 Task: Implement the Voronoi diagram algorithm for a set of points in 3D space.
Action: Mouse moved to (109, 61)
Screenshot: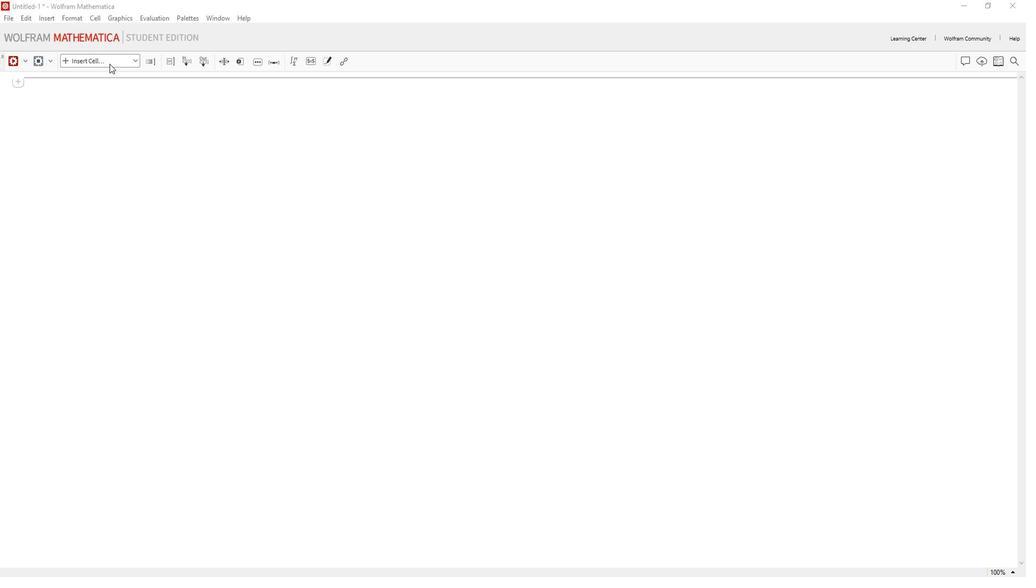 
Action: Mouse pressed left at (109, 61)
Screenshot: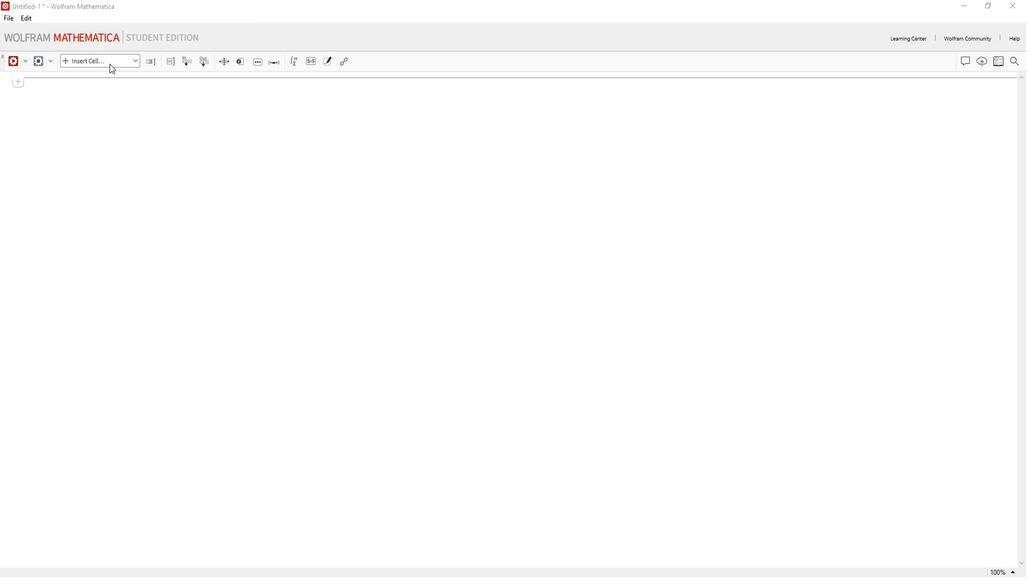 
Action: Mouse moved to (102, 200)
Screenshot: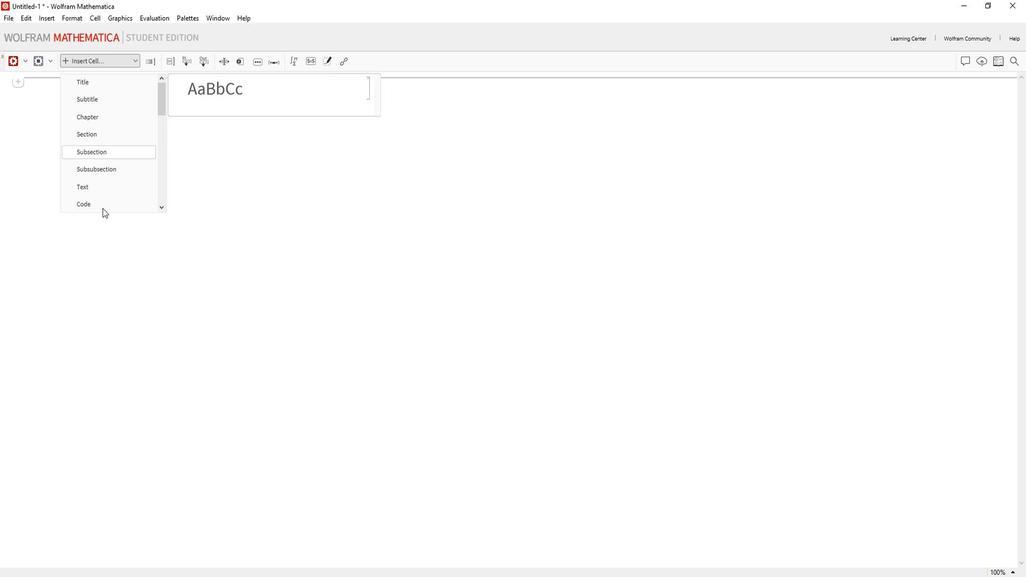 
Action: Mouse pressed left at (102, 200)
Screenshot: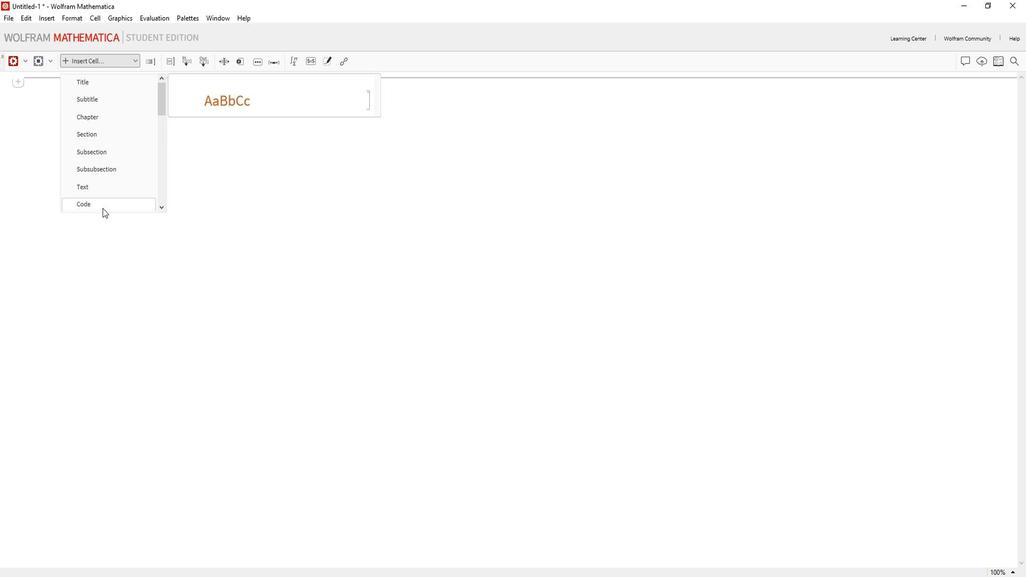 
Action: Mouse moved to (101, 200)
Screenshot: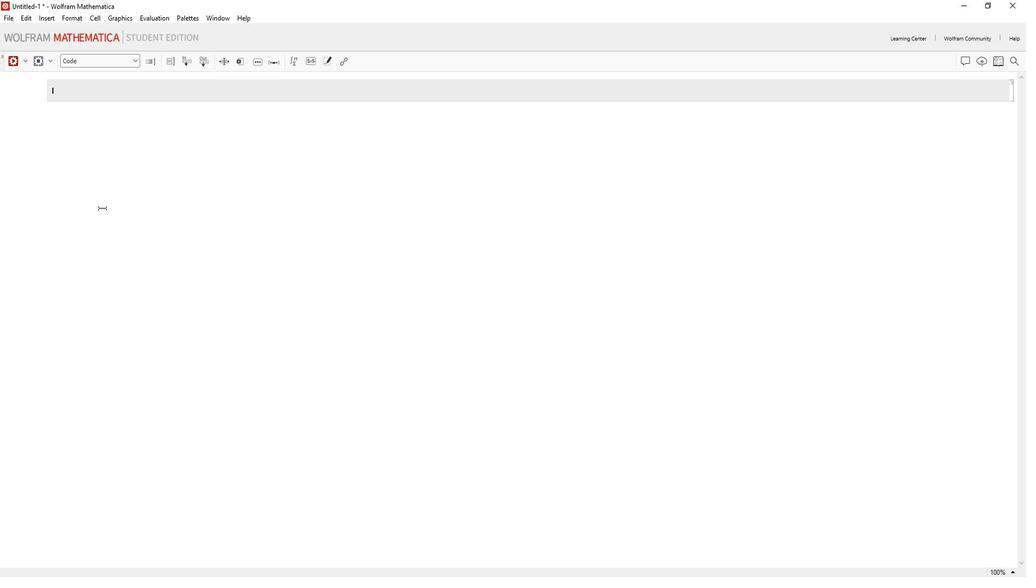 
Action: Key pressed generate<Key.caps_lock>3DV<Key.caps_lock>oronoi[points<Key.shift>_<Key.right><Key.space><Key.shift_r>:=<Key.space><Key.caps_lock>M<Key.caps_lock>odule[<Key.shift_r>{mesh<Key.right>,<Key.enter>mesh<Key.space>=<Key.space><Key.caps_lock>V<Key.caps_lock>oronoi<Key.caps_lock>M<Key.caps_lock>esh[points<Key.right>;<Key.enter>polygons<Key.space>=<Key.space><Key.caps_lock>M<Key.caps_lock>esh<Key.caps_lock>P<Key.caps_lock>rimitives[mesh,<Key.space>2<Key.right>;<Key.enter>finite<Key.caps_lock>P<Key.caps_lock>olygons<Key.space>=<Key.space><Key.caps_lock>S<Key.caps_lock>elect[polygons,<Key.space><Key.caps_lock>F<Key.caps_lock>reeq<Key.backspace><Key.caps_lock>Q[<Key.shift><Key.shift>#,<Key.space>I<Key.caps_lock>nfinity<Key.right><Key.space><Key.shift><Key.shift><Key.shift><Key.shift>&<Key.right>;<Key.enter><Key.caps_lock>G<Key.caps_lock>raphics3<Key.caps_lock>D[<Key.shift_r>{E<Key.caps_lock>dge<Key.caps_lock>F<Key.caps_lock>orm[<Key.caps_lock>G<Key.caps_lock>ray<Key.right>,<Key.space><Key.caps_lock>O<Key.caps_lock>pacity[0.5<Key.right>,<Key.space><Key.caps_lock>R<Key.caps_lock>andom<Key.caps_lock>R<Key.caps_lock>eal[],<Key.space><Key.shift>#]<Key.backspace><Key.backspace><Key.backspace><Key.backspace><Key.backspace><Key.backspace><Key.backspace><Key.backspace><Key.backspace><Key.backspace><Key.caps_lock>C<Key.caps_lock>olor[],<Key.space><Key.shift>#<Key.right><Key.space><Key.shift><Key.shift><Key.shift>&<Key.space>/<Key.shift><Key.shift><Key.shift><Key.shift><Key.shift><Key.shift><Key.shift><Key.shift><Key.shift><Key.shift><Key.shift><Key.shift><Key.shift><Key.shift><Key.shift><Key.shift><Key.shift><Key.shift><Key.shift>@<Key.space>finite<Key.caps_lock>P<Key.caps_lock>olygons<Key.right><Key.enter><Key.right><Key.enter>points<Key.space>=<Key.space><Key.caps_lock>R<Key.caps_lock>andom<Key.caps_lock>R<Key.caps_lock>eal[<Key.shift_r>{-10,<Key.space>10<Key.shift_r>},<Key.space><Key.shift_r>{10,<Key.space>3<Key.right><Key.right>;<Key.enter>generate3<Key.caps_lock>DV<Key.caps_lock>oronoi[points<Key.right><Key.space>
Screenshot: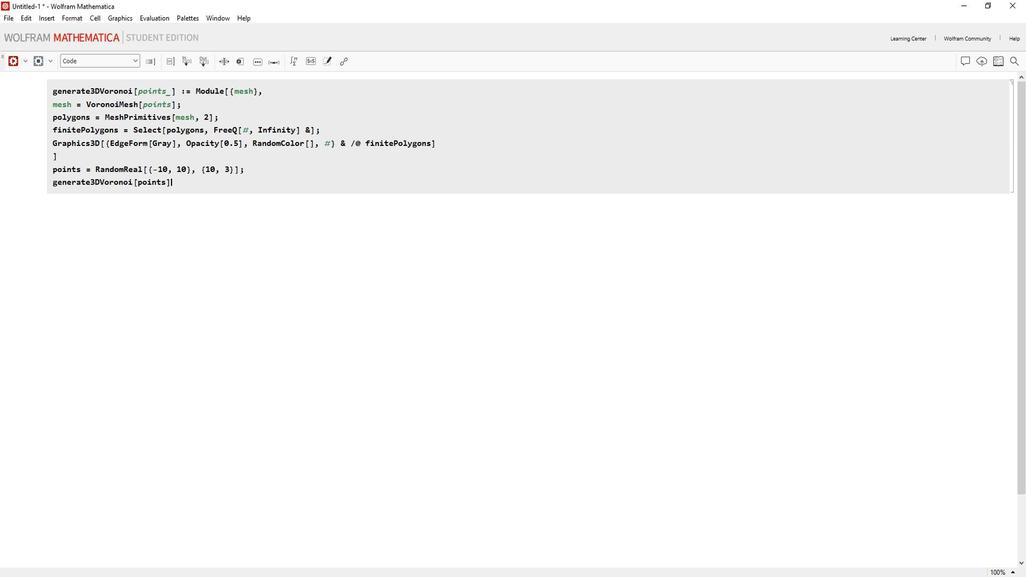 
Action: Mouse moved to (16, 56)
Screenshot: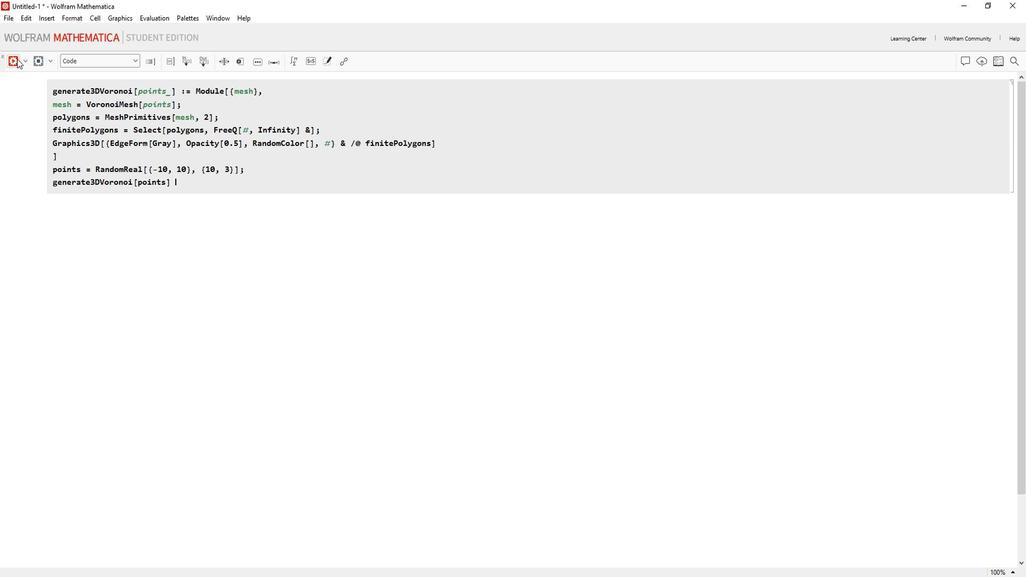 
Action: Mouse pressed left at (16, 56)
Screenshot: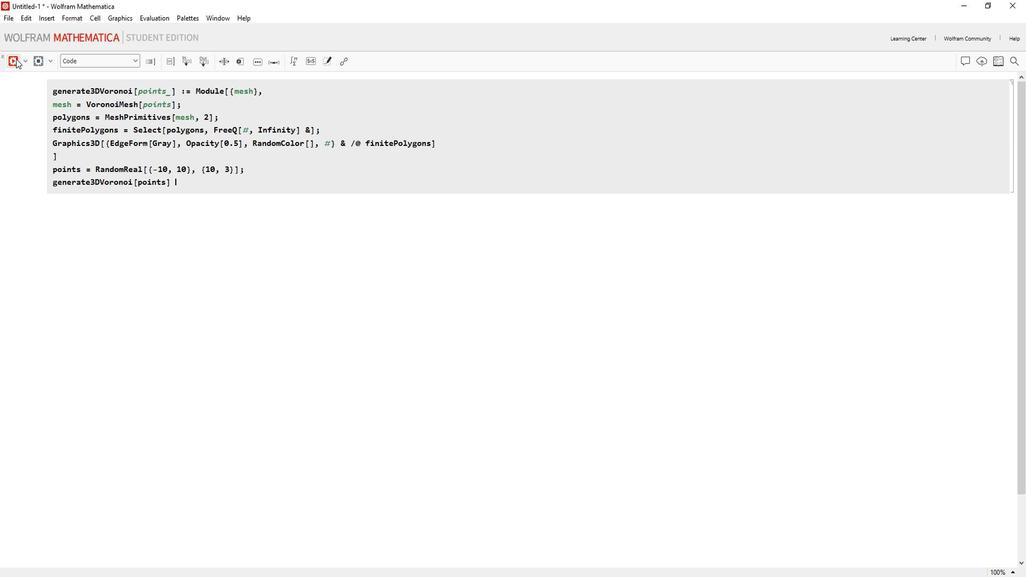 
Action: Mouse moved to (602, 210)
Screenshot: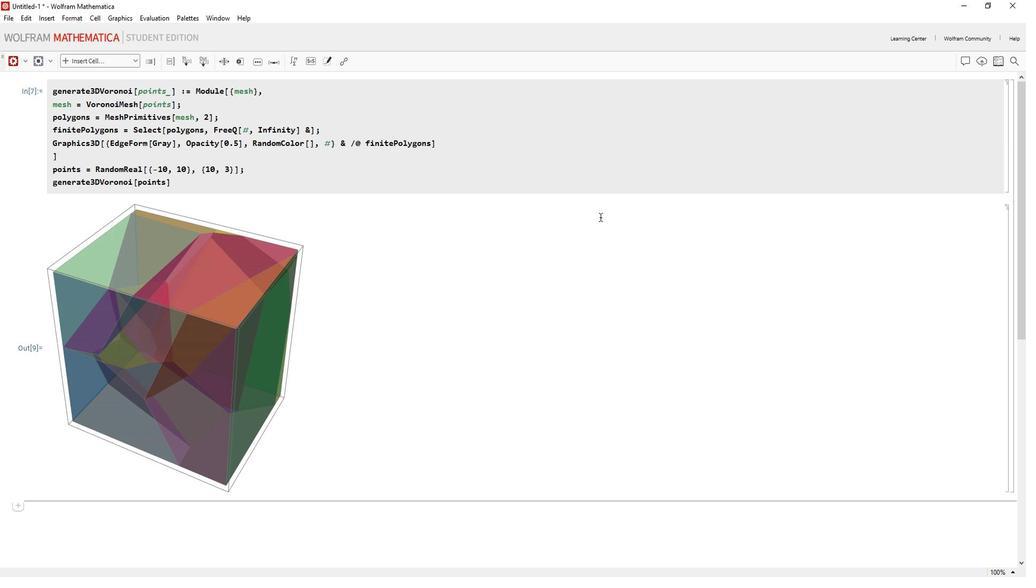 
